 Task: Provide the standings of the 2023 Victory Lane Racing Xfinity Series for the track "Martinsville Speedway".
Action: Mouse moved to (272, 428)
Screenshot: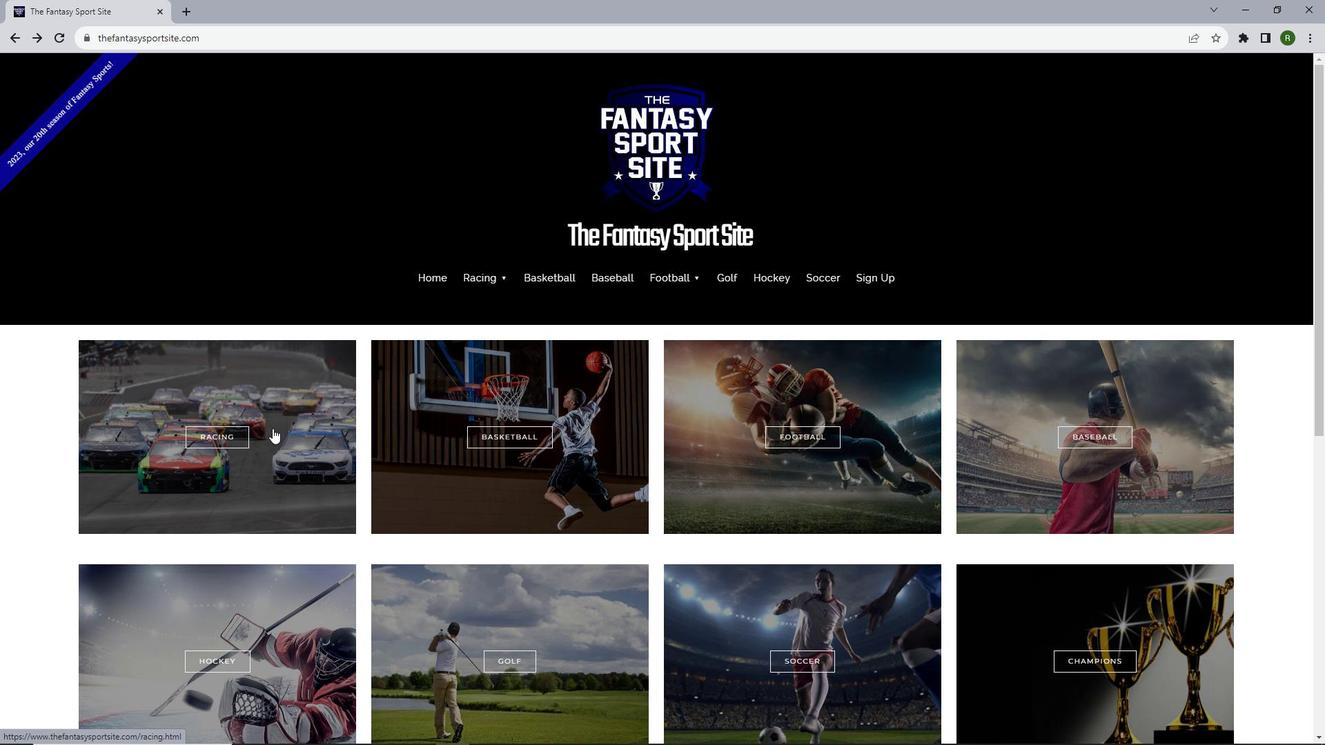 
Action: Mouse pressed left at (272, 428)
Screenshot: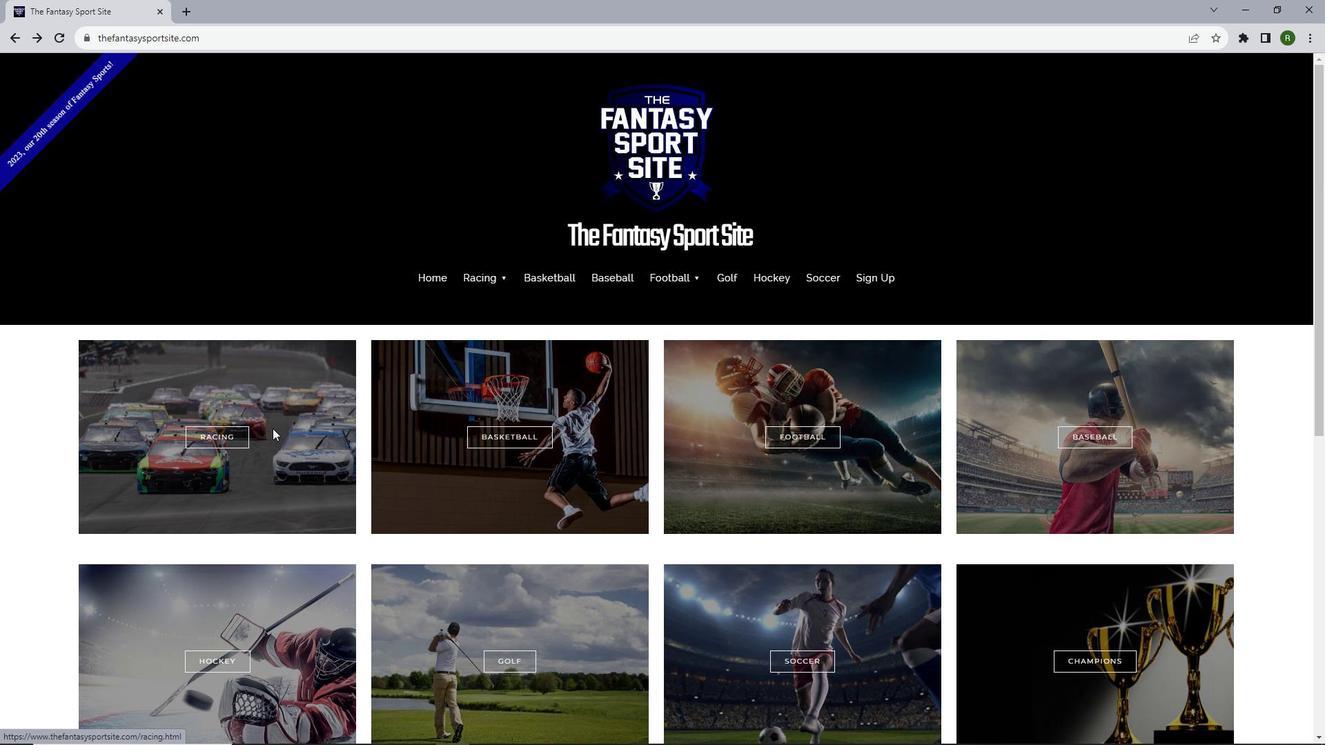 
Action: Mouse moved to (644, 331)
Screenshot: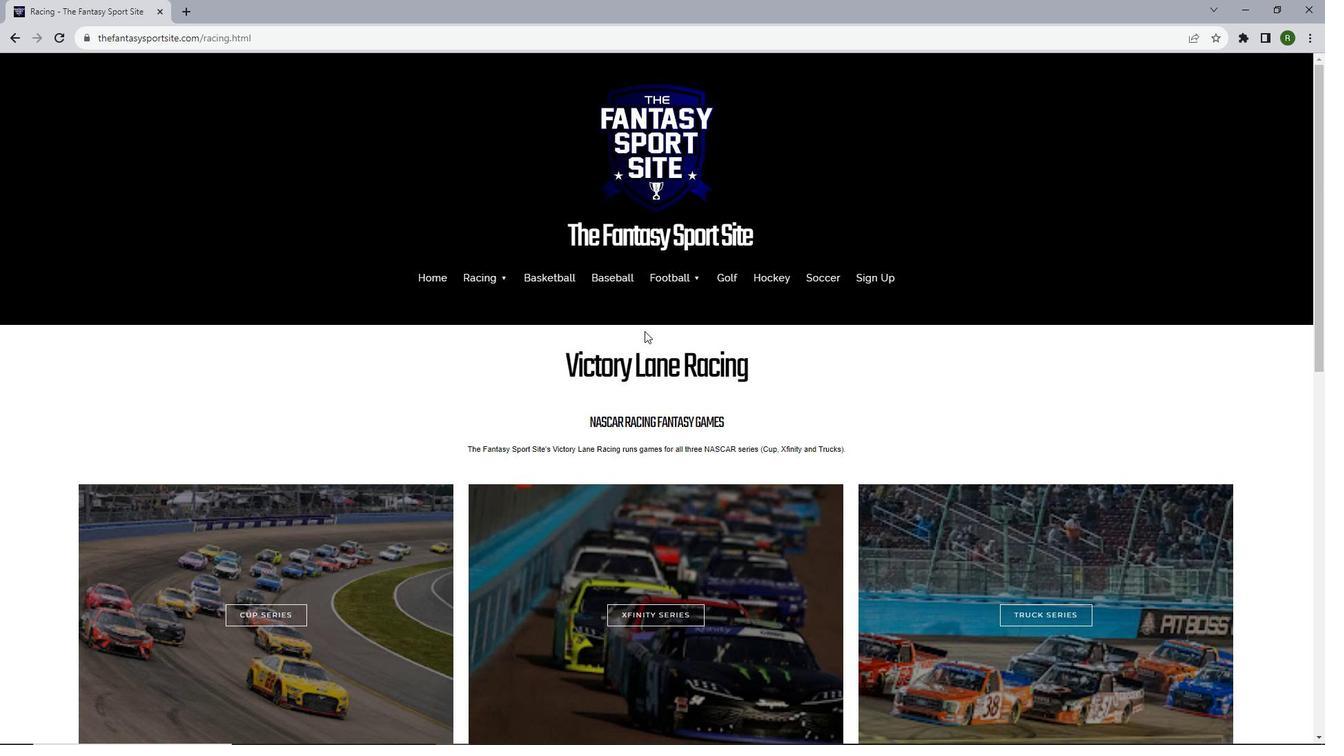 
Action: Mouse scrolled (644, 330) with delta (0, 0)
Screenshot: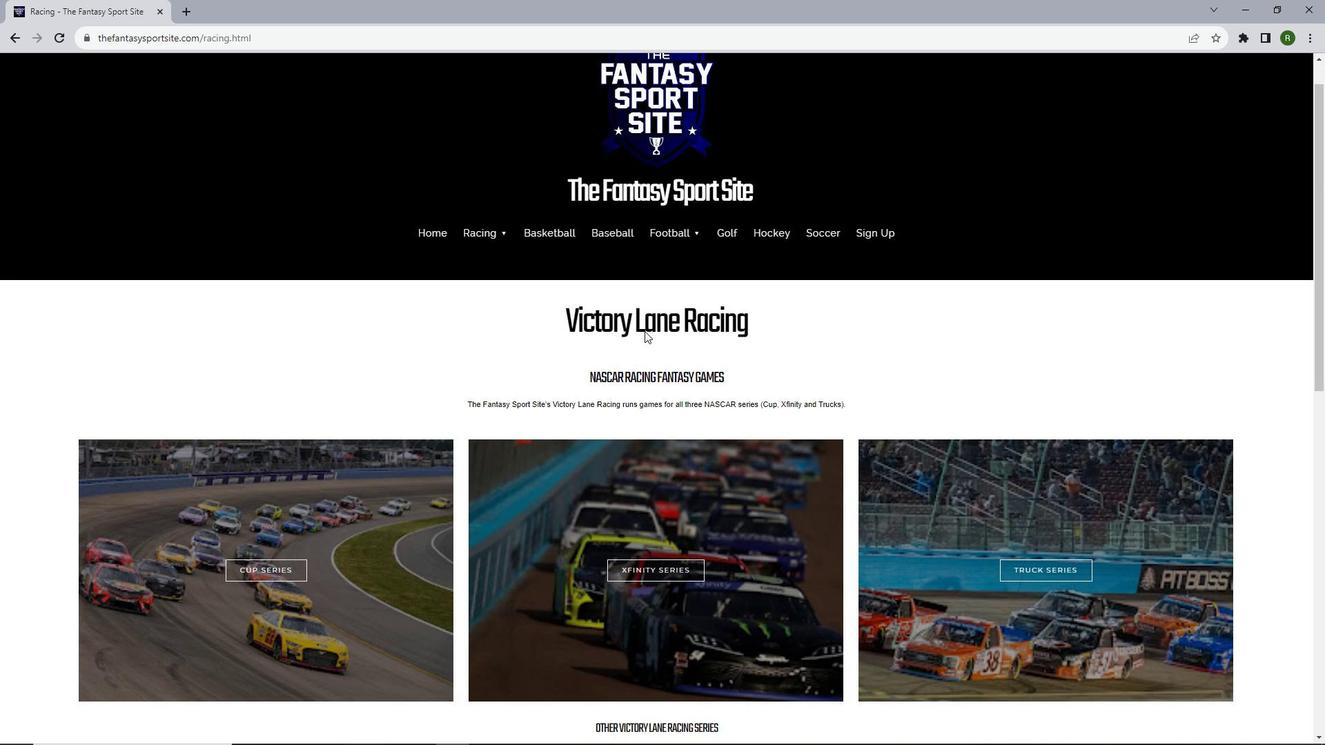 
Action: Mouse moved to (631, 550)
Screenshot: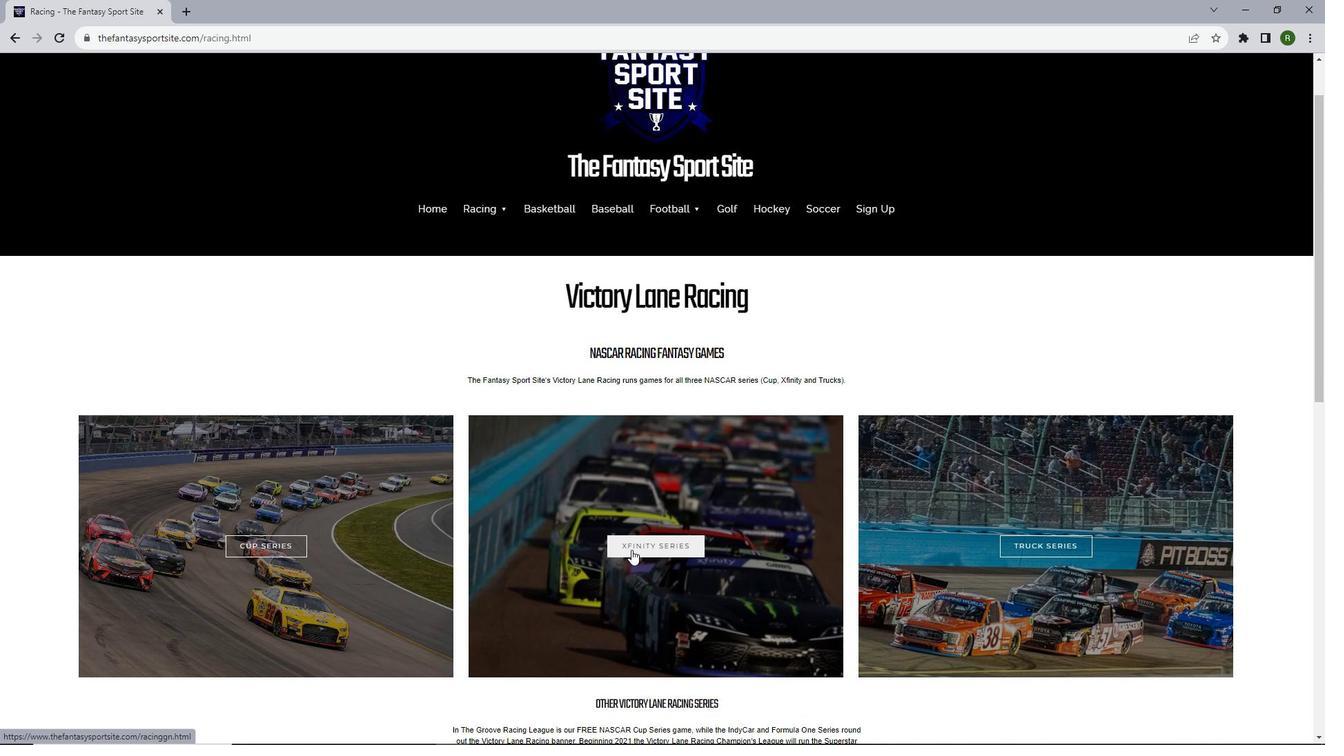 
Action: Mouse pressed left at (631, 550)
Screenshot: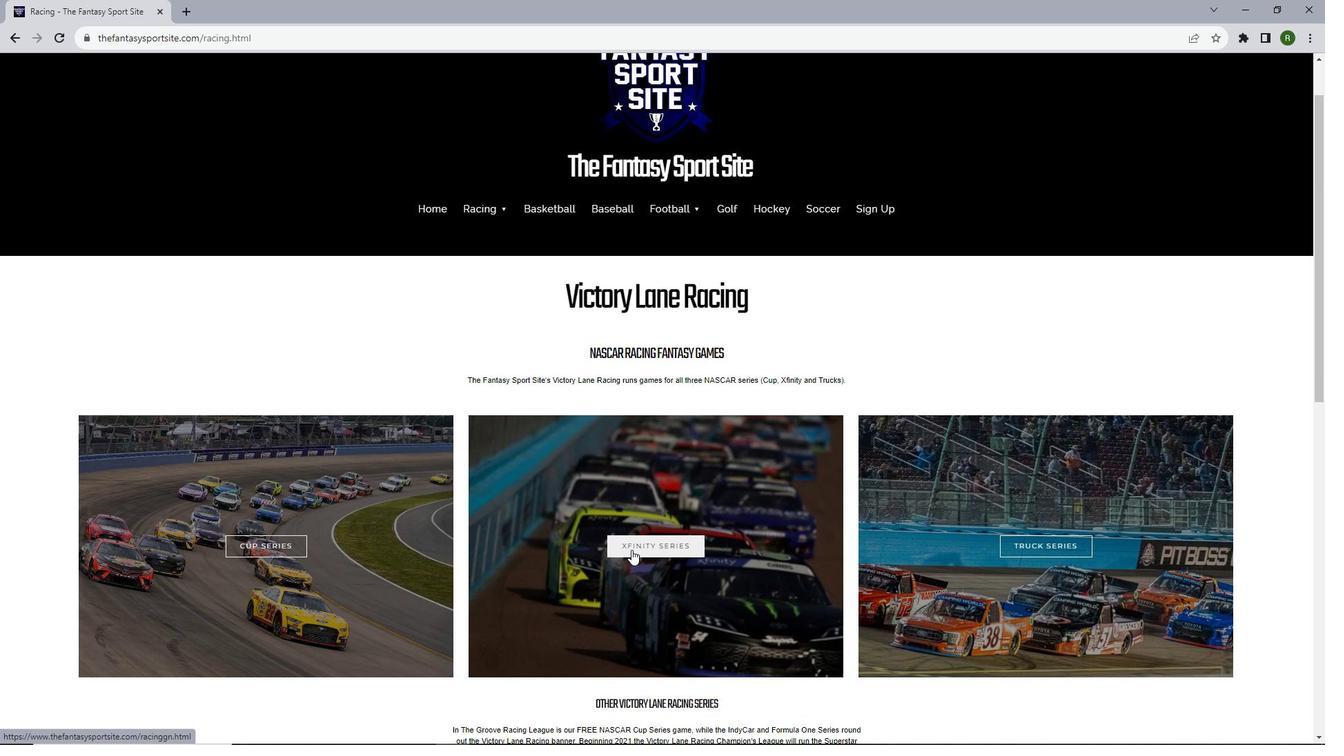 
Action: Mouse moved to (671, 507)
Screenshot: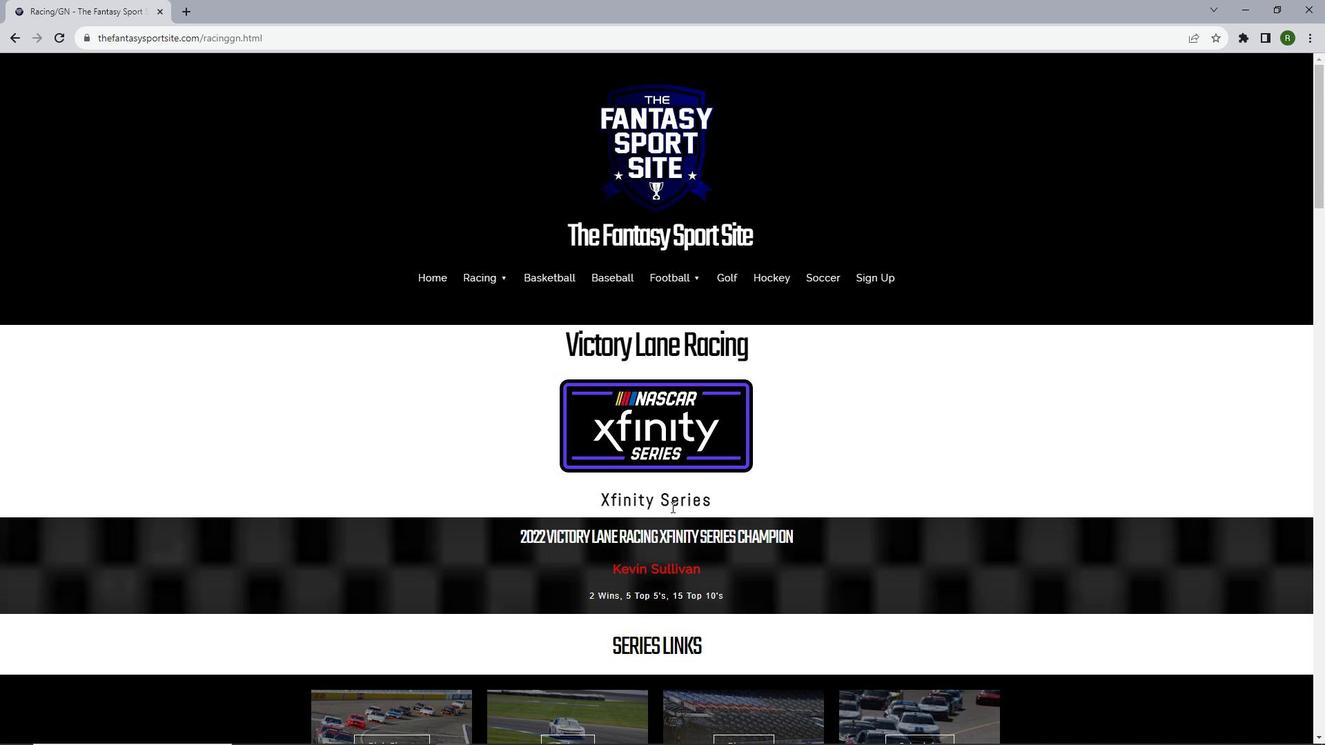 
Action: Mouse scrolled (671, 506) with delta (0, 0)
Screenshot: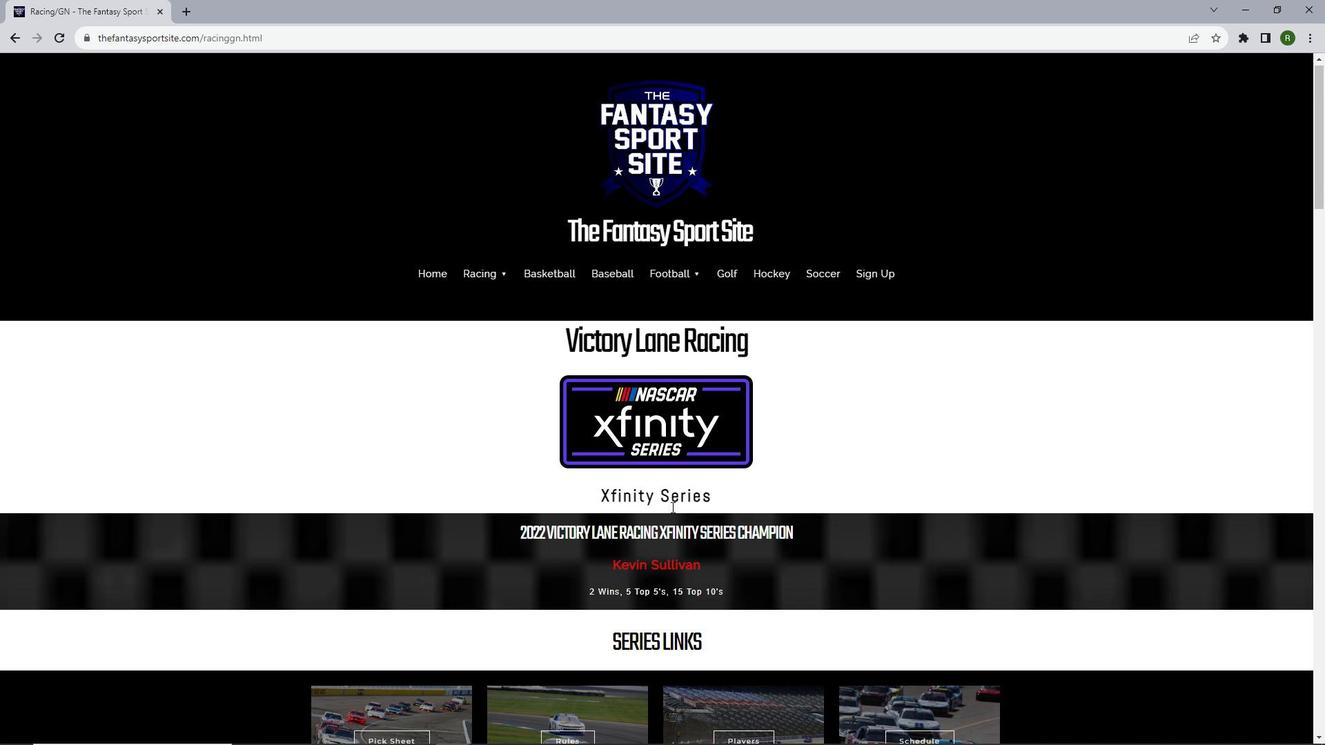 
Action: Mouse scrolled (671, 506) with delta (0, 0)
Screenshot: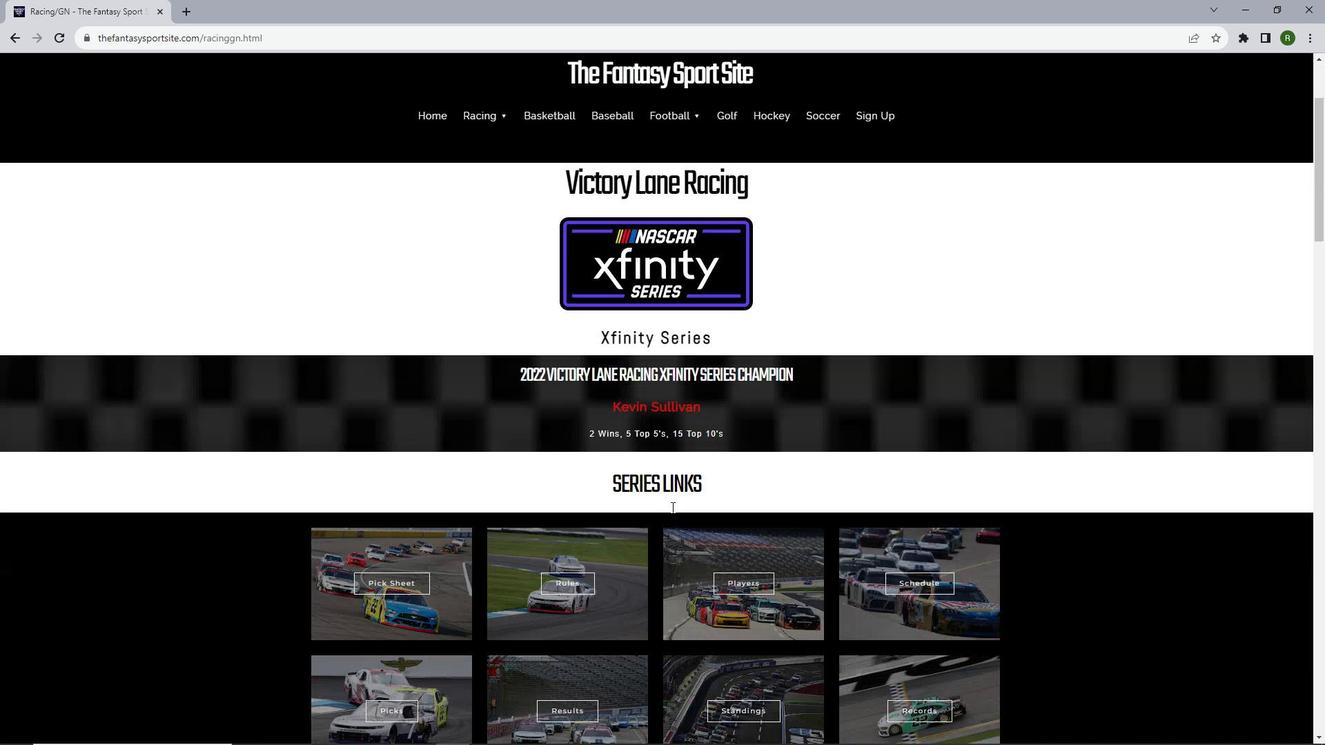 
Action: Mouse scrolled (671, 506) with delta (0, 0)
Screenshot: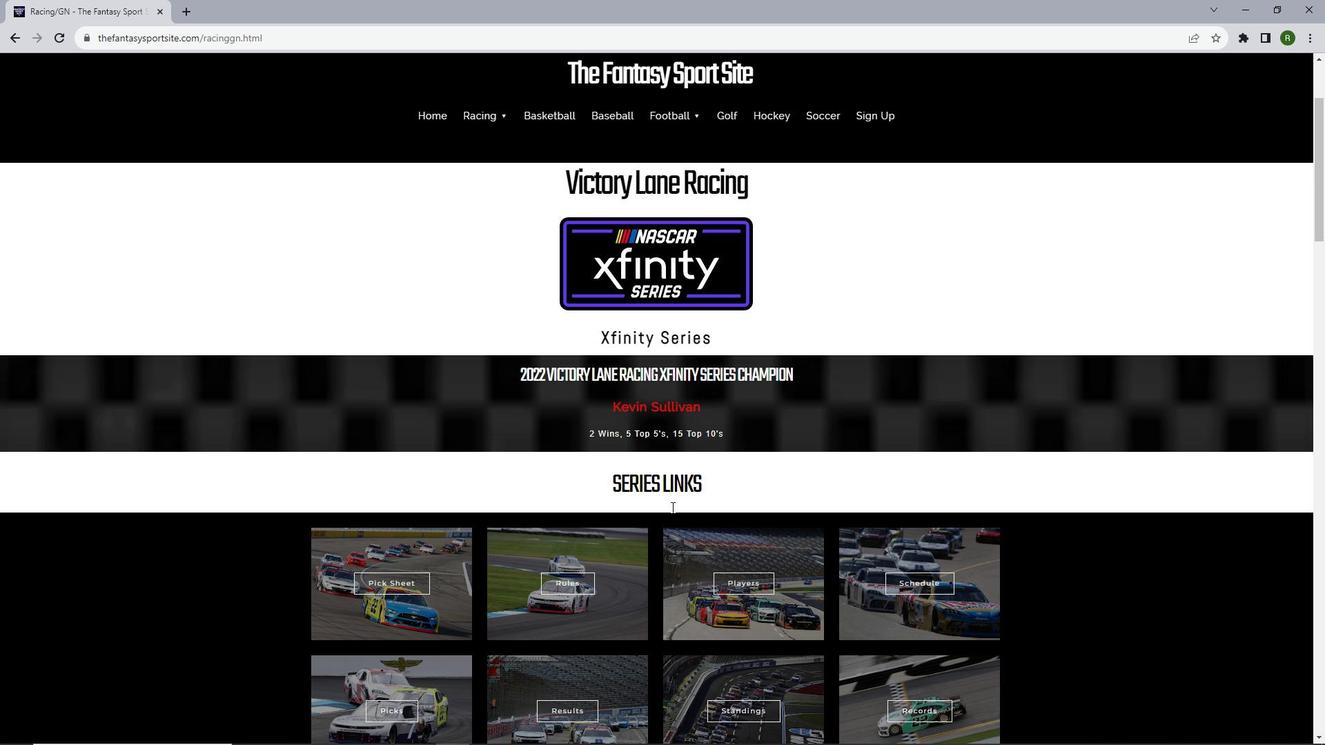 
Action: Mouse scrolled (671, 506) with delta (0, 0)
Screenshot: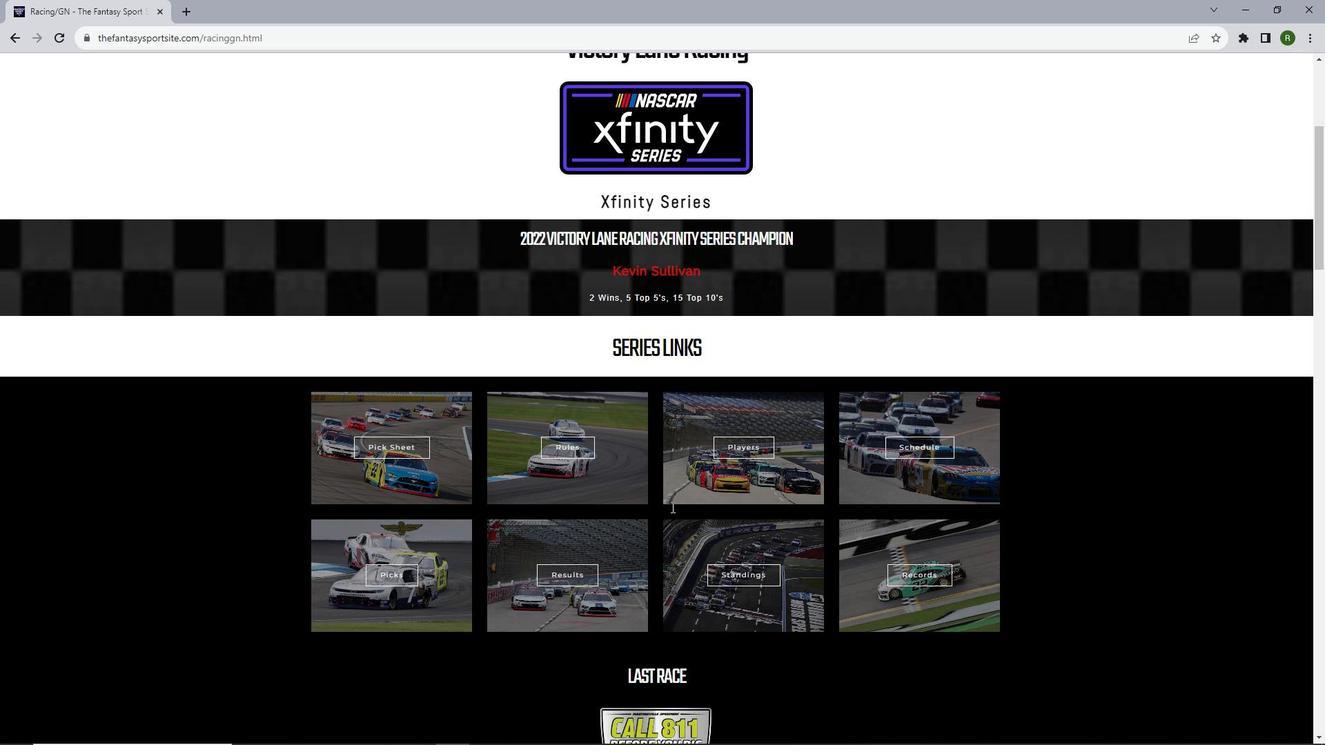 
Action: Mouse scrolled (671, 506) with delta (0, 0)
Screenshot: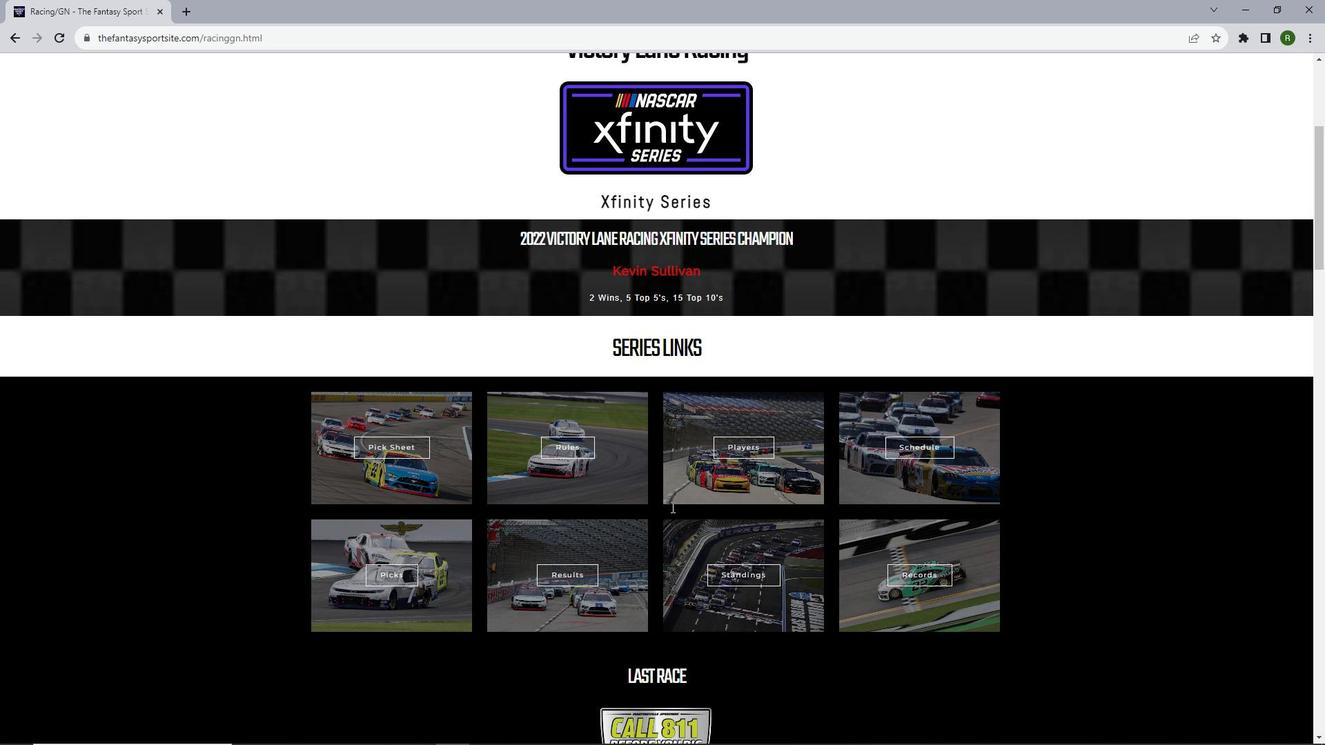 
Action: Mouse moved to (723, 519)
Screenshot: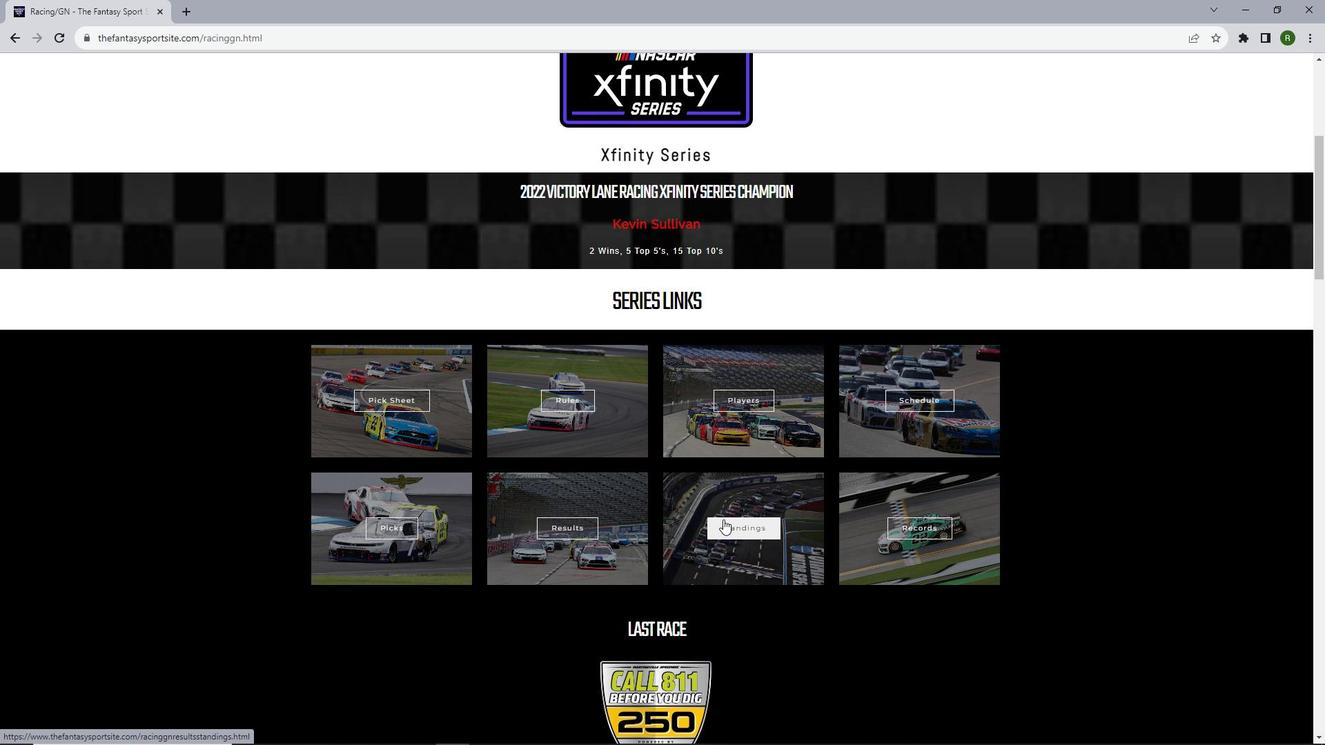 
Action: Mouse pressed left at (723, 519)
Screenshot: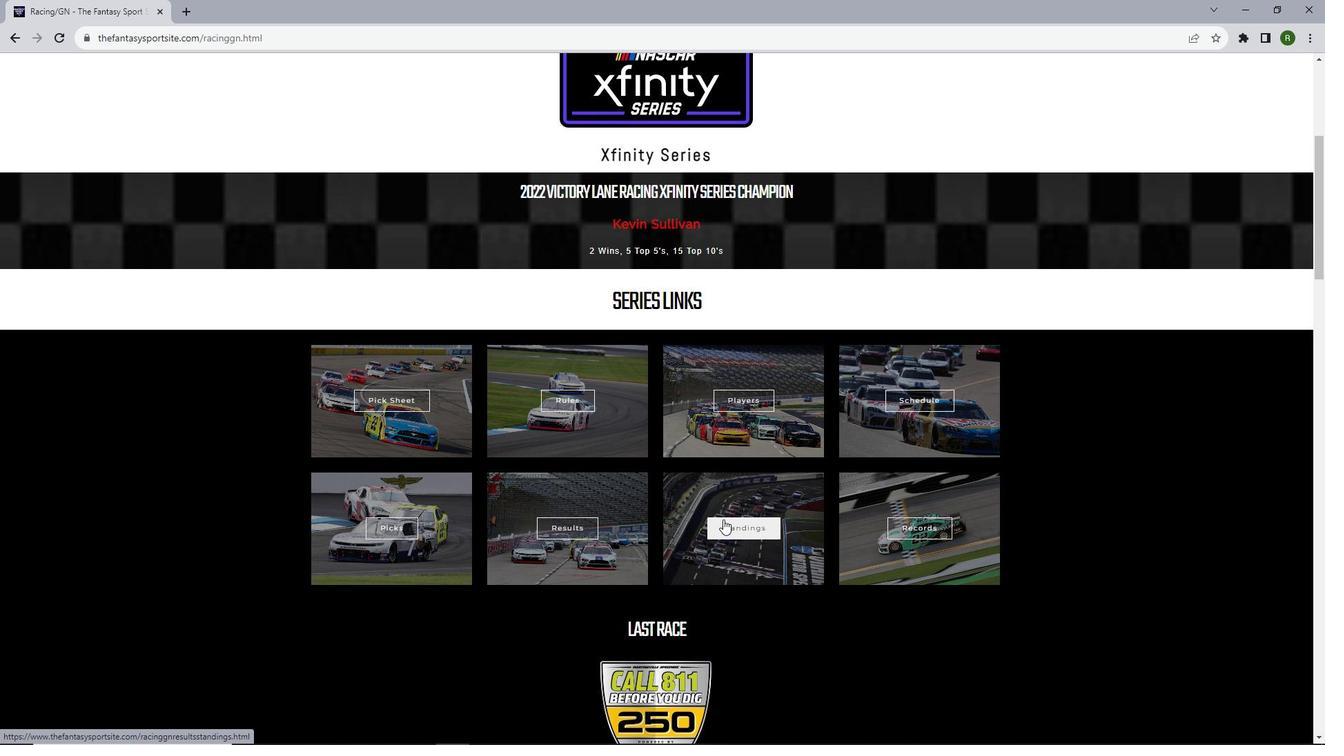 
Action: Mouse moved to (570, 280)
Screenshot: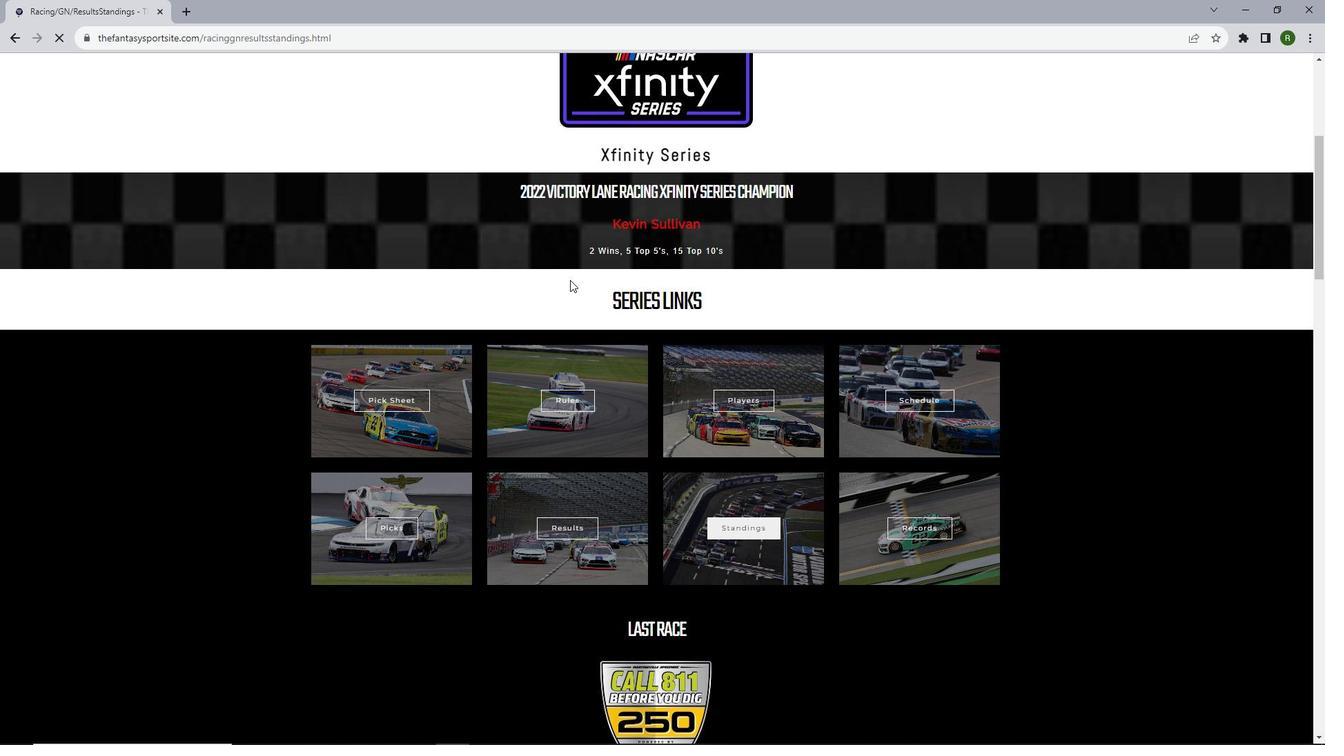 
Action: Mouse scrolled (570, 279) with delta (0, 0)
Screenshot: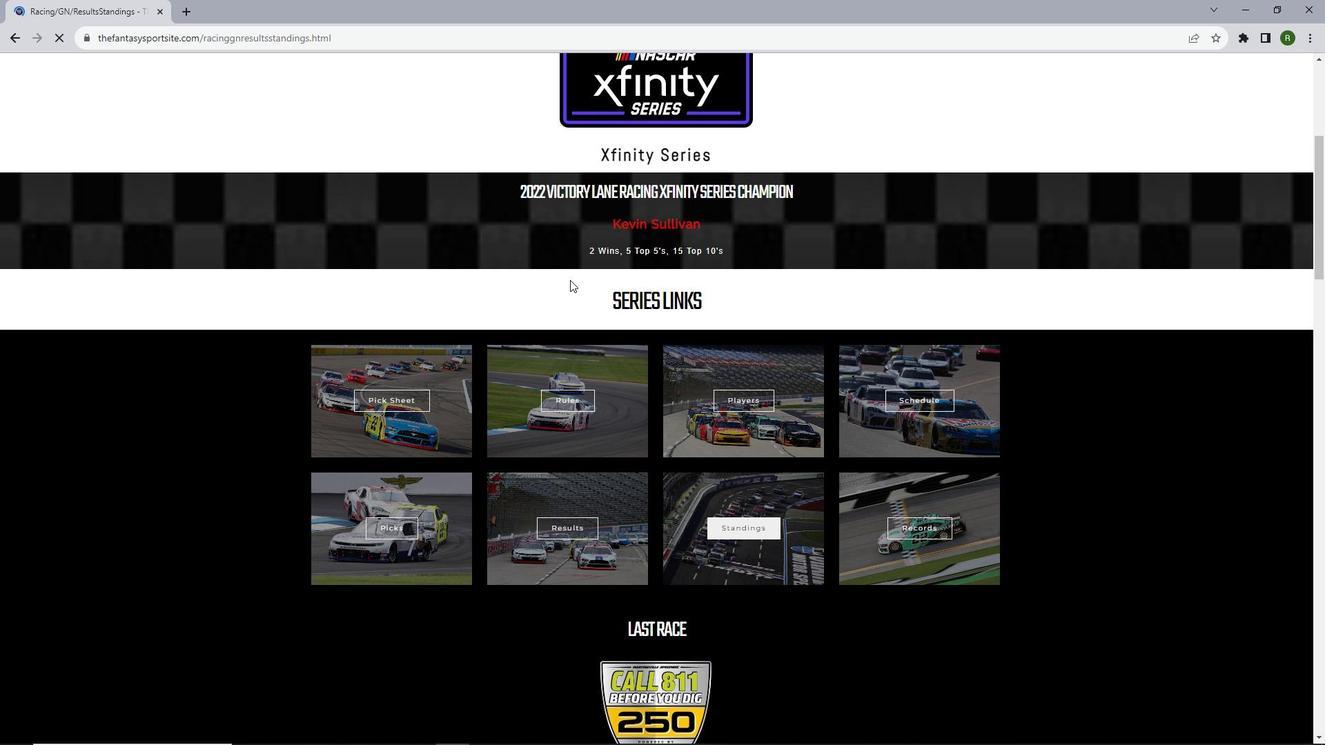 
Action: Mouse scrolled (570, 279) with delta (0, 0)
Screenshot: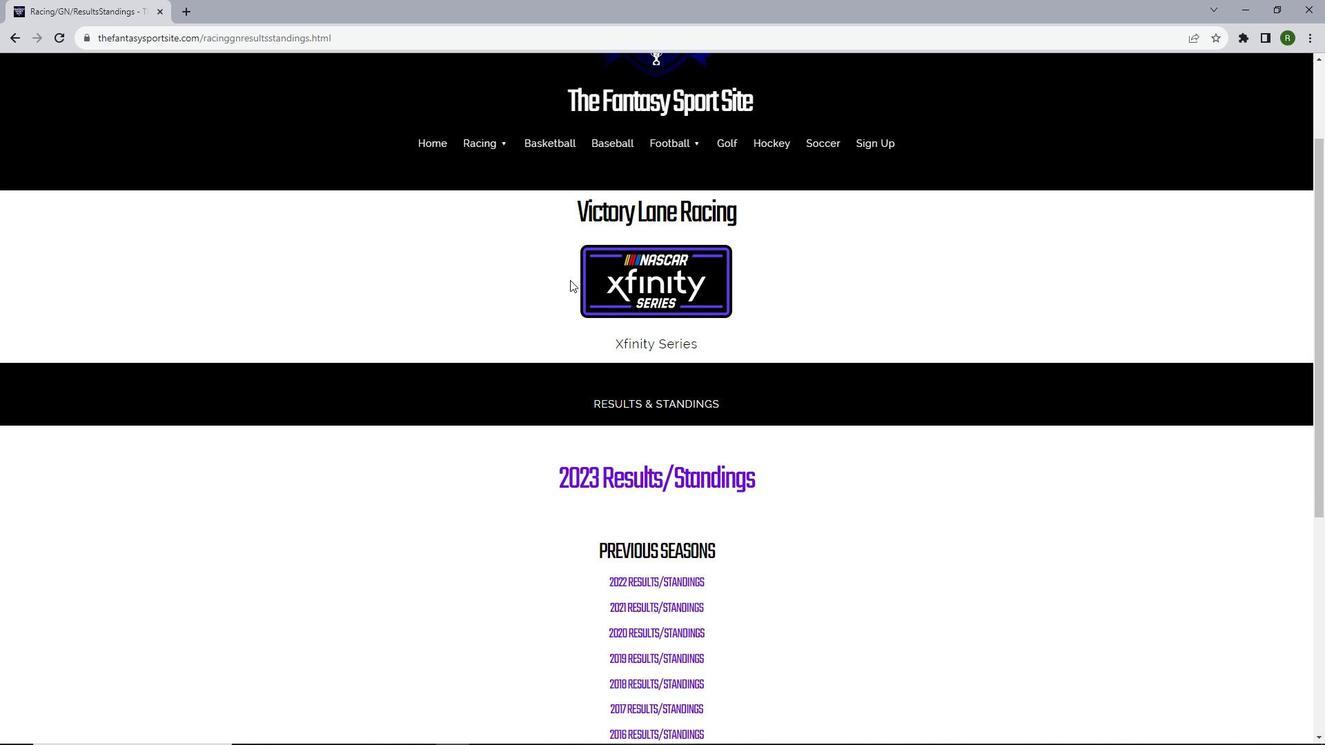
Action: Mouse scrolled (570, 279) with delta (0, 0)
Screenshot: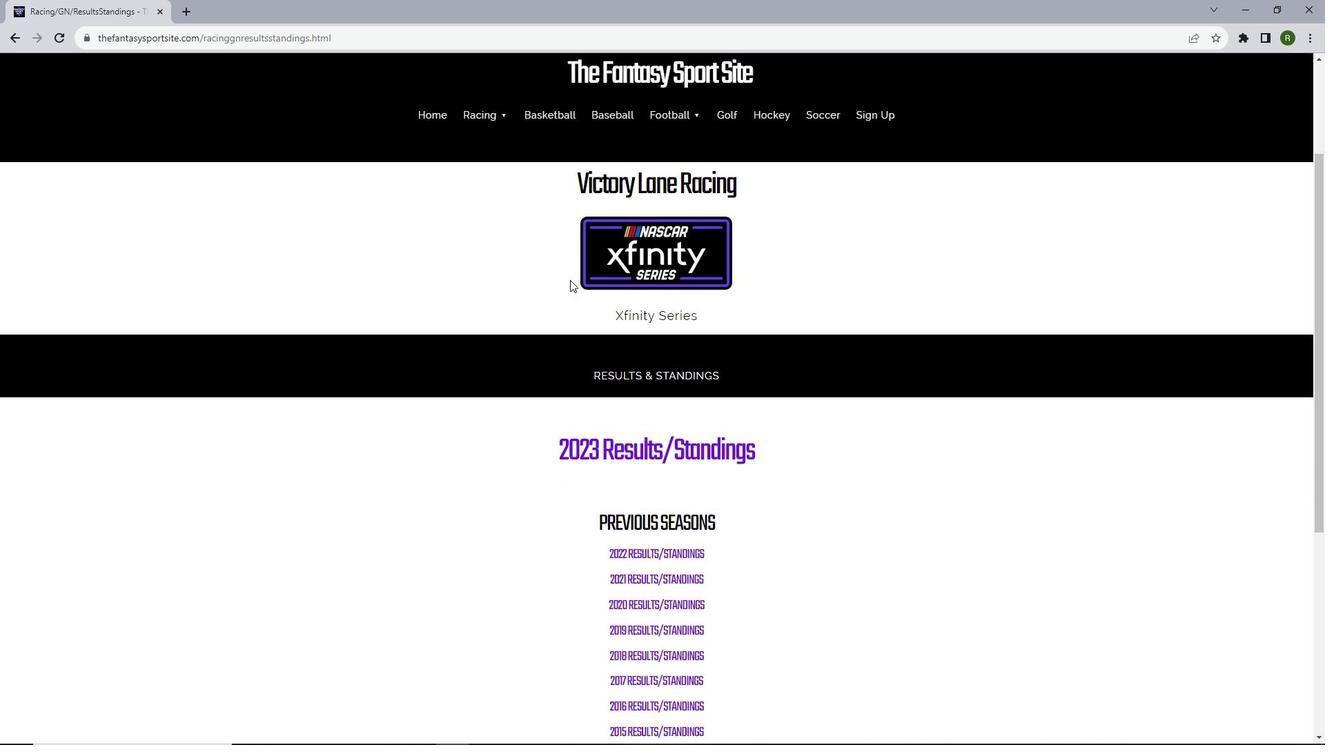
Action: Mouse scrolled (570, 279) with delta (0, 0)
Screenshot: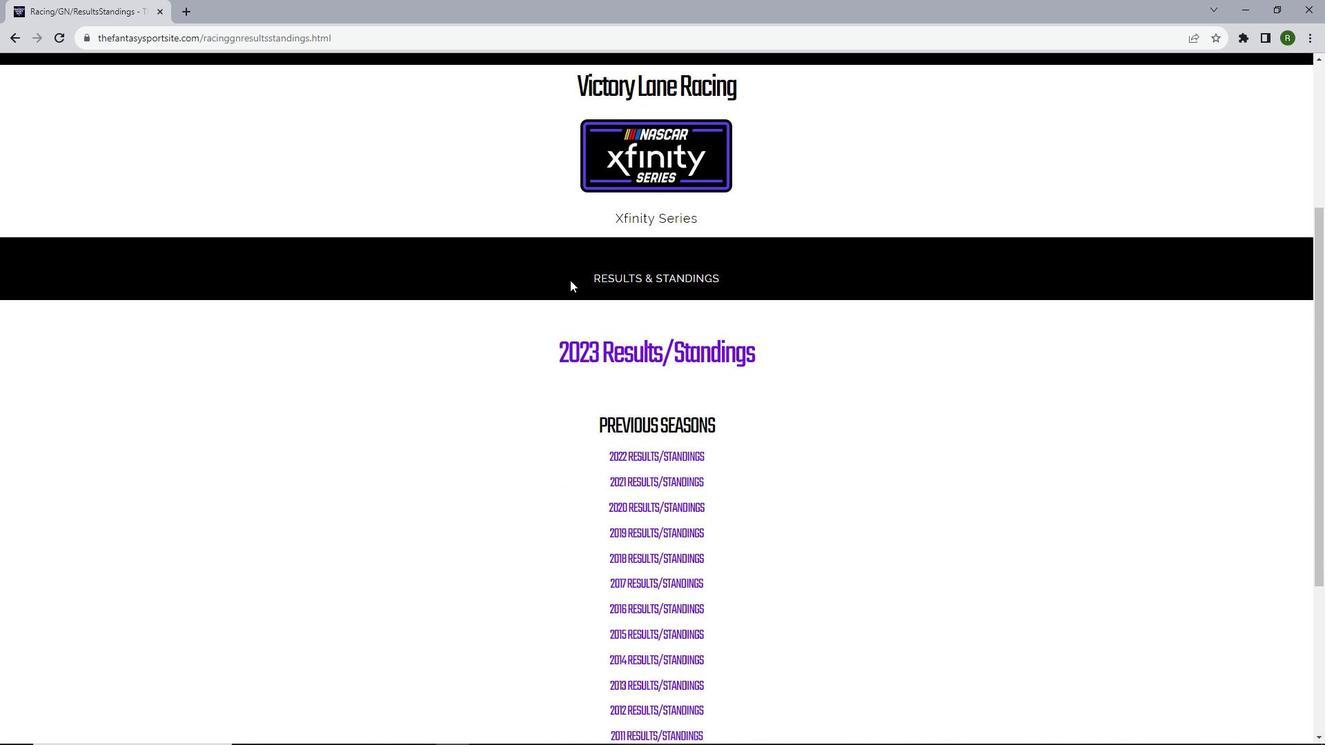 
Action: Mouse moved to (623, 340)
Screenshot: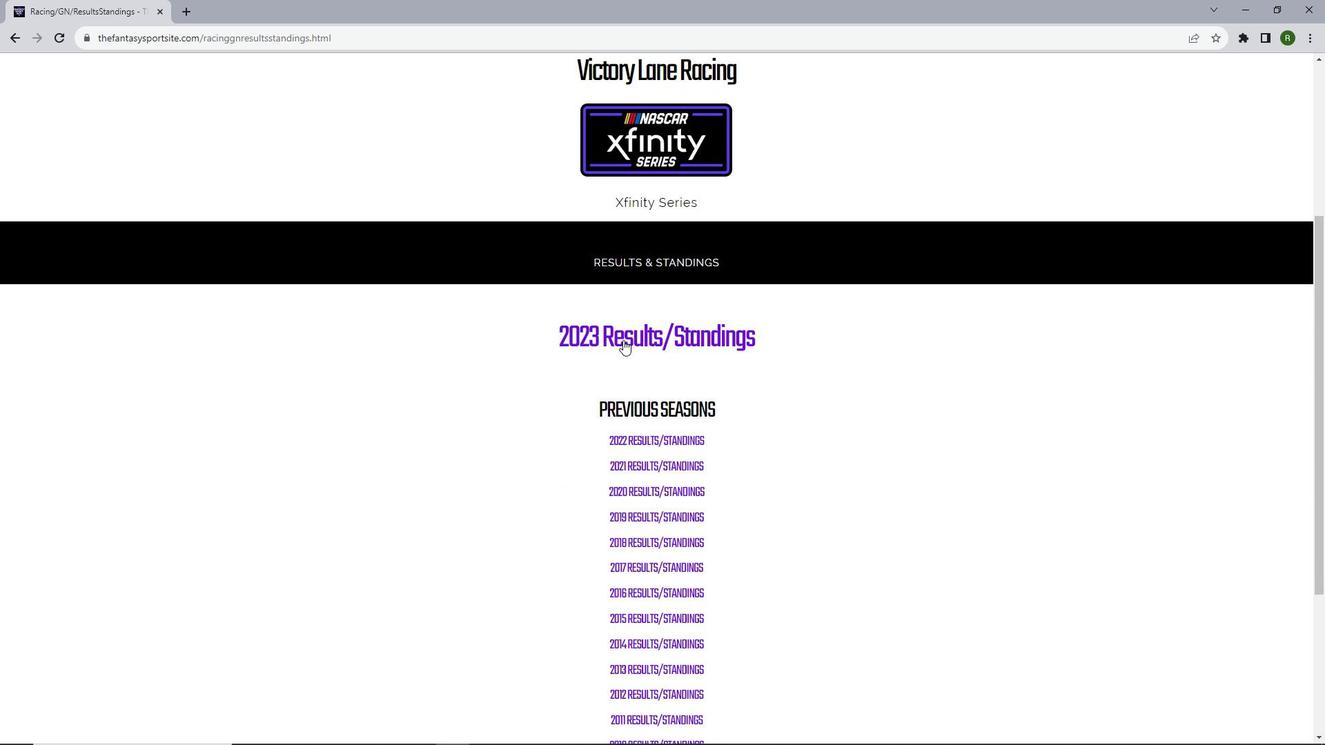 
Action: Mouse pressed left at (623, 340)
Screenshot: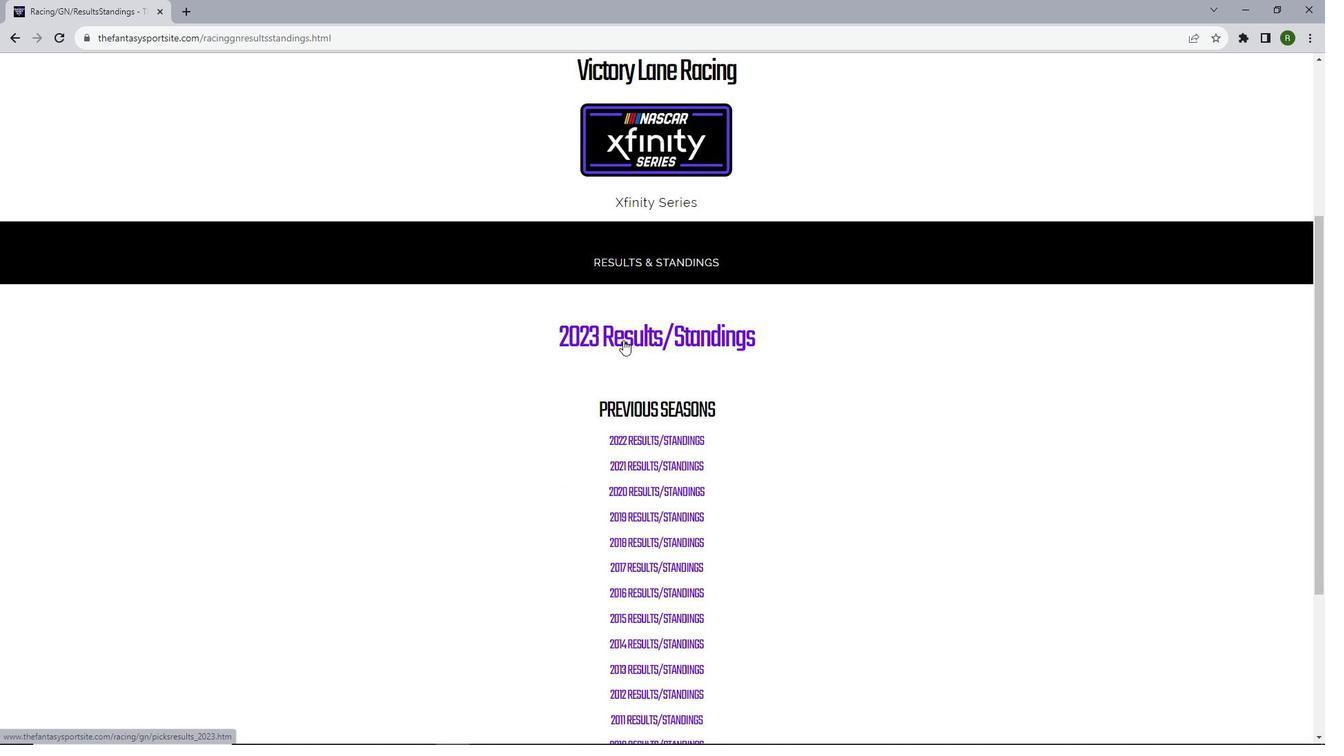 
Action: Mouse moved to (805, 232)
Screenshot: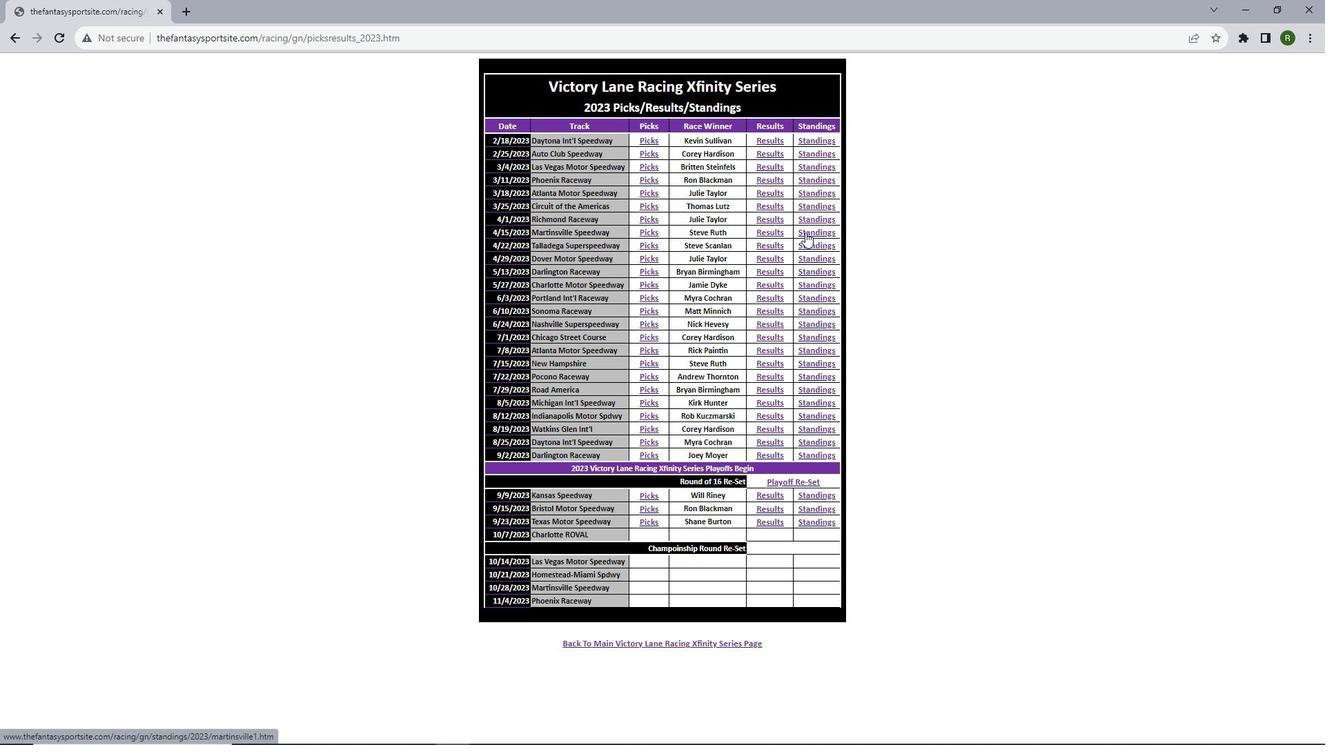 
Action: Mouse pressed left at (805, 232)
Screenshot: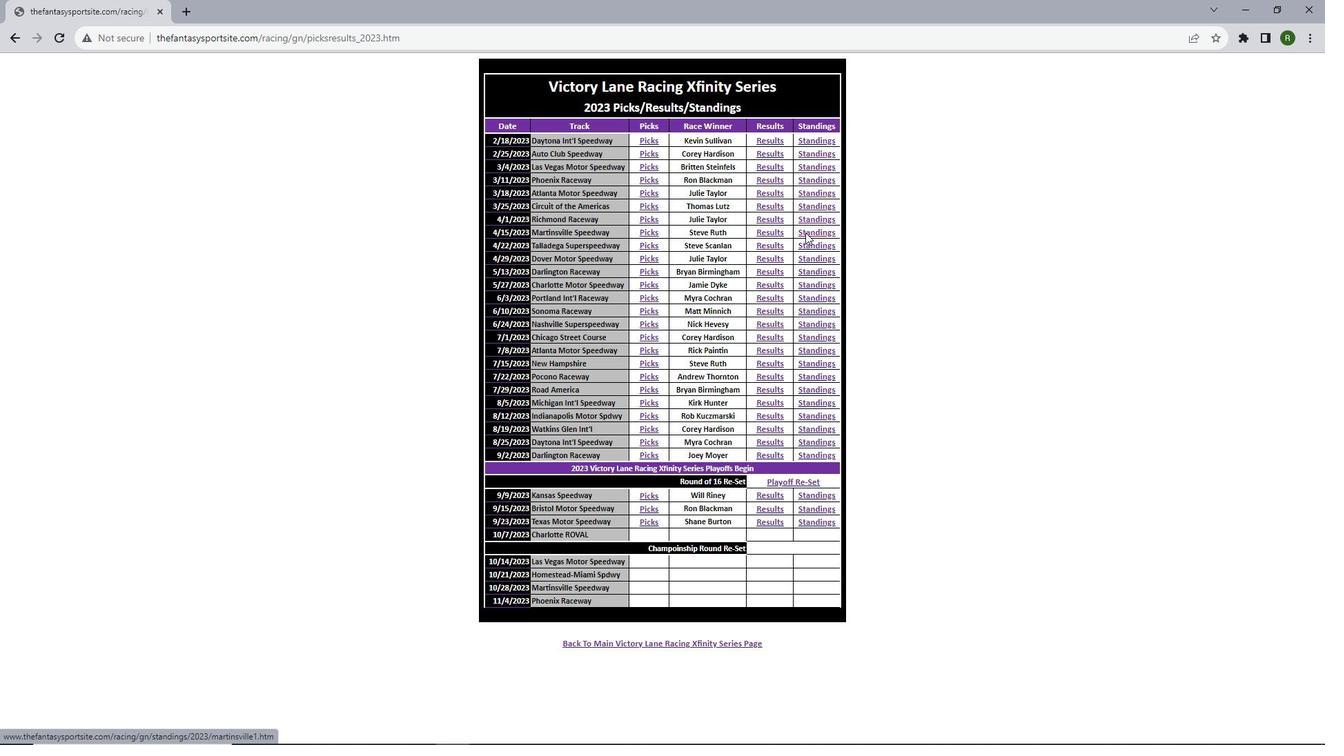 
Action: Mouse moved to (789, 238)
Screenshot: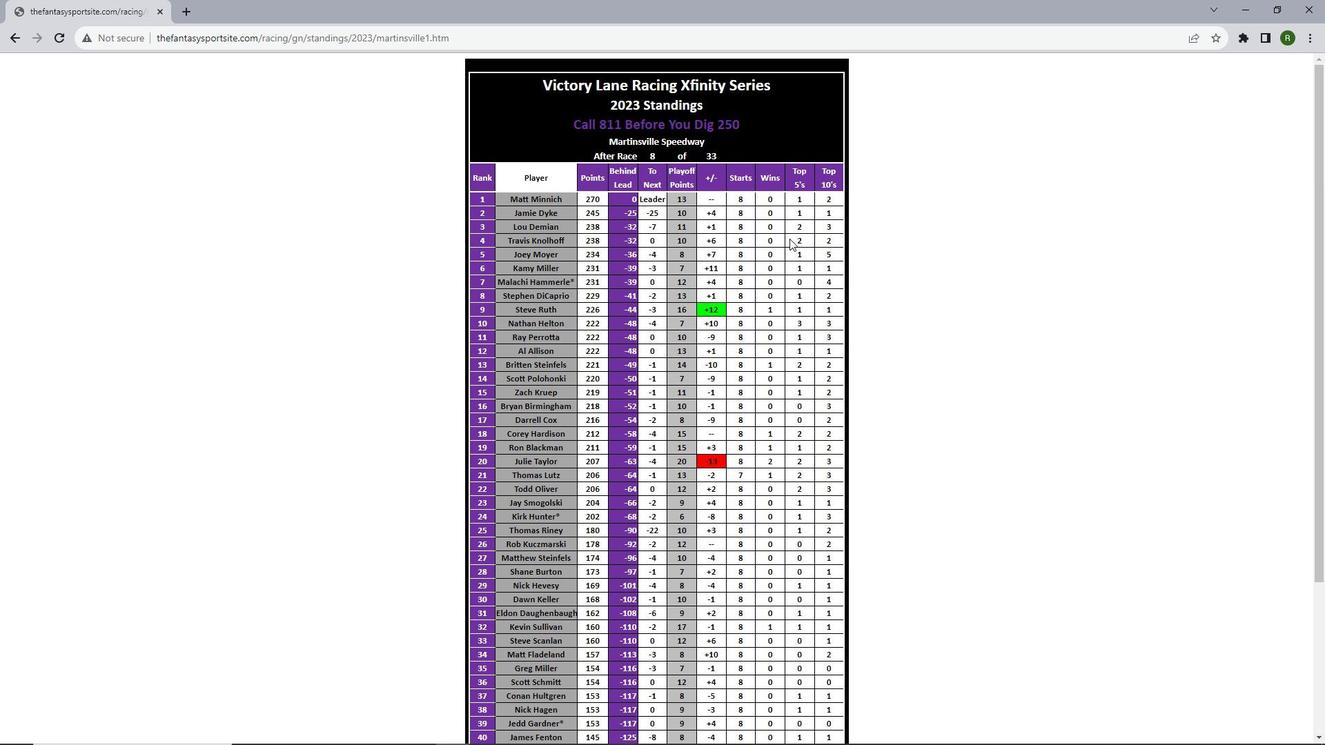 
Action: Mouse scrolled (789, 238) with delta (0, 0)
Screenshot: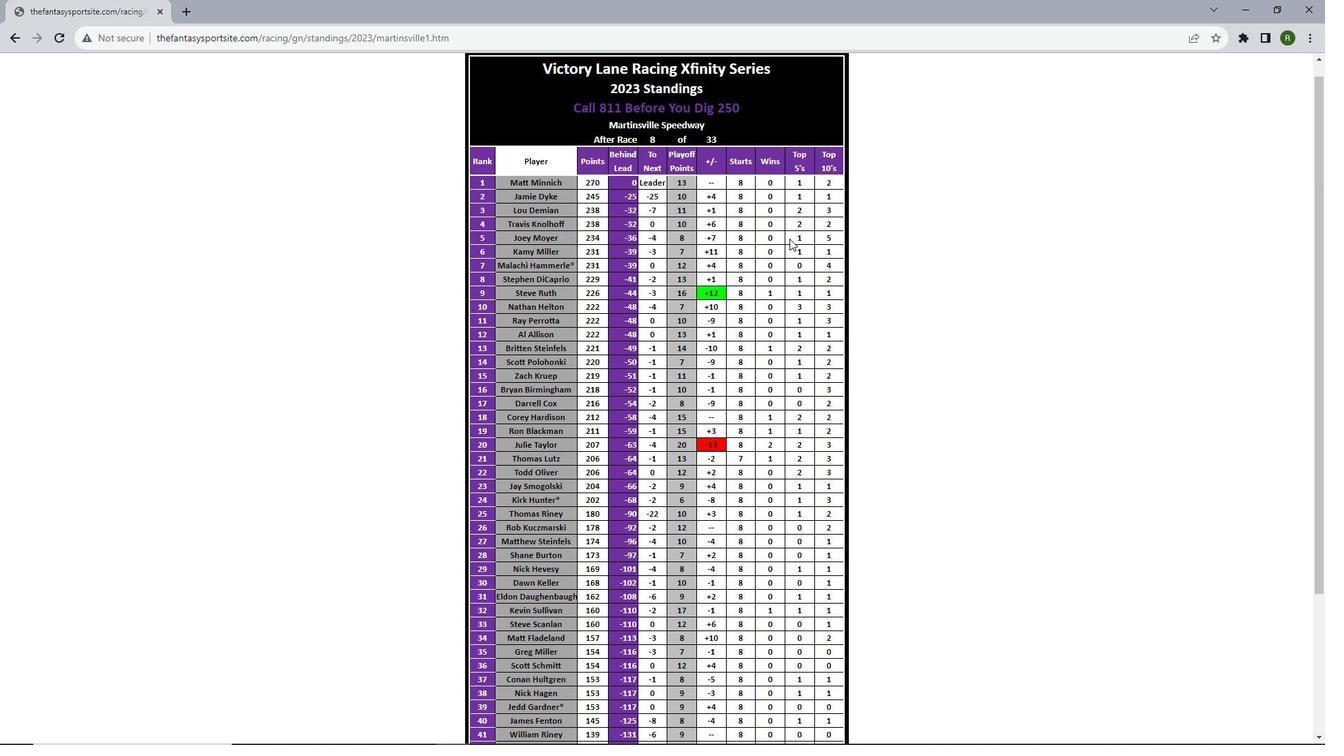 
Action: Mouse scrolled (789, 238) with delta (0, 0)
Screenshot: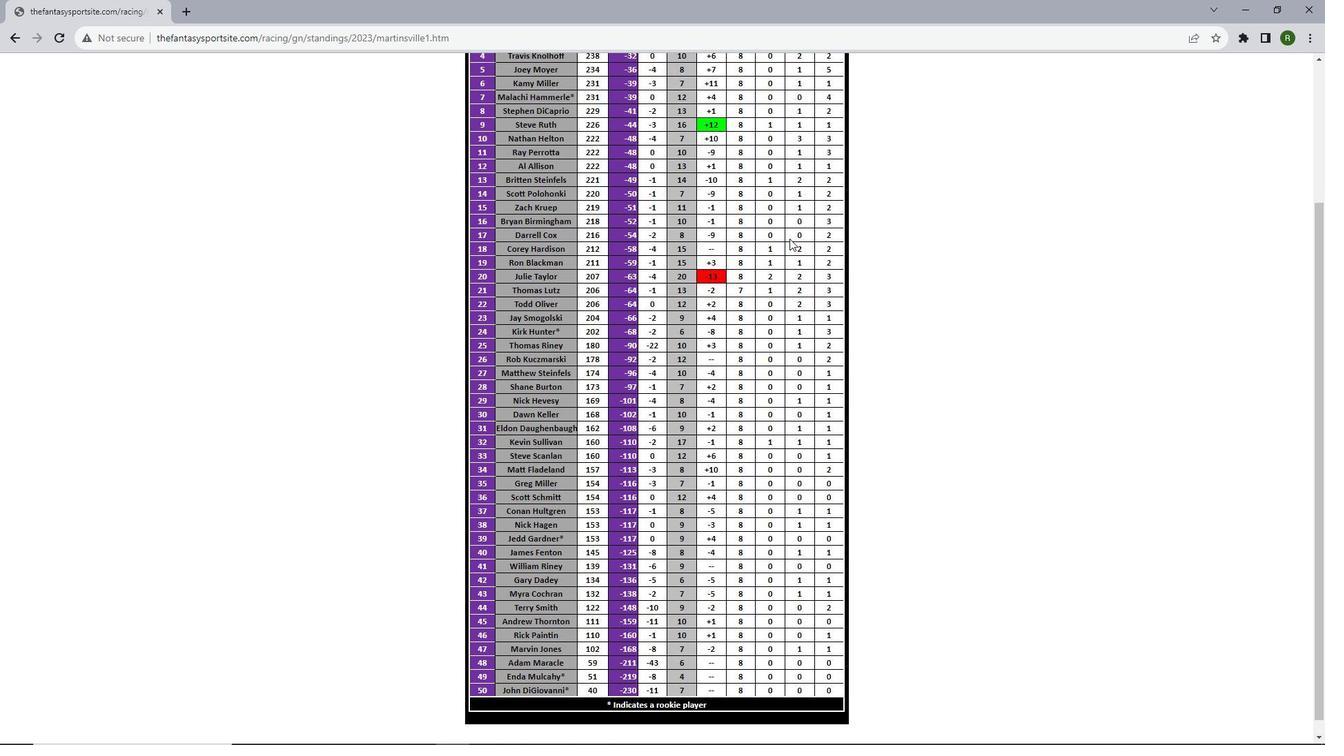 
Action: Mouse scrolled (789, 238) with delta (0, 0)
Screenshot: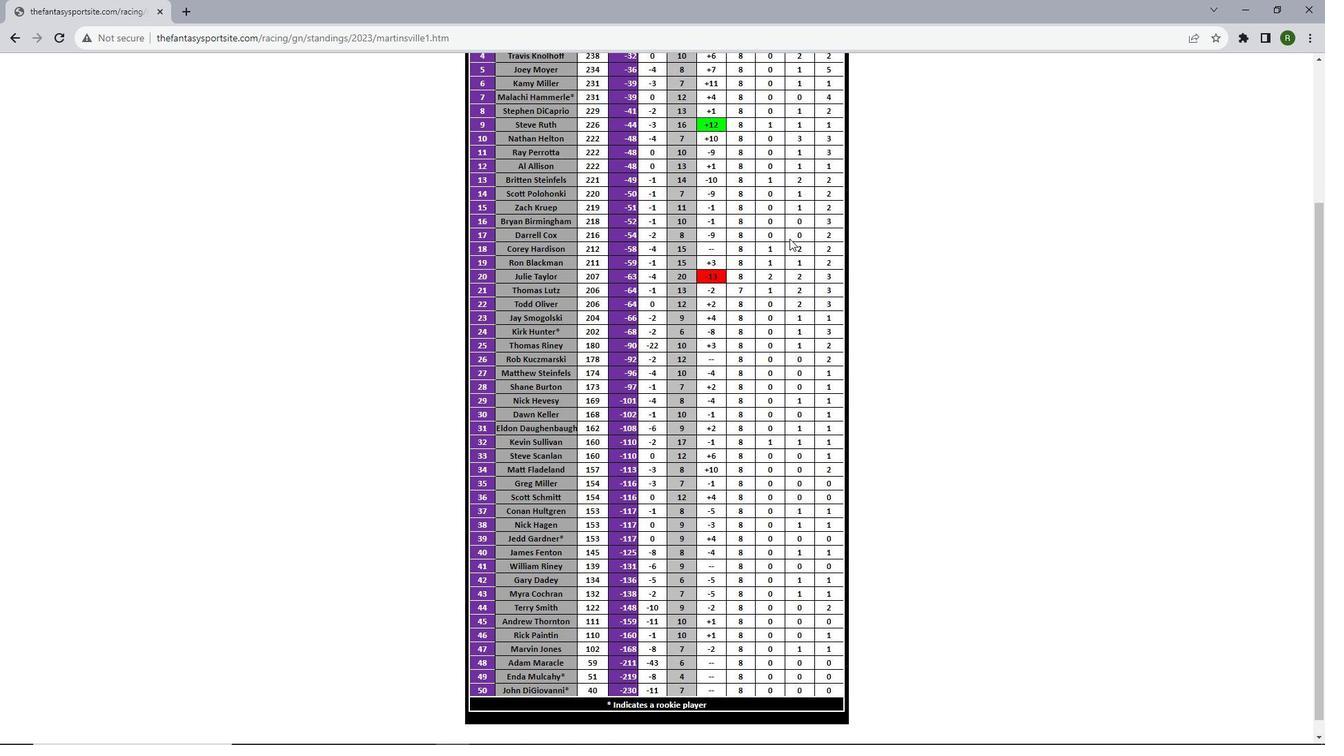 
Action: Mouse scrolled (789, 238) with delta (0, 0)
Screenshot: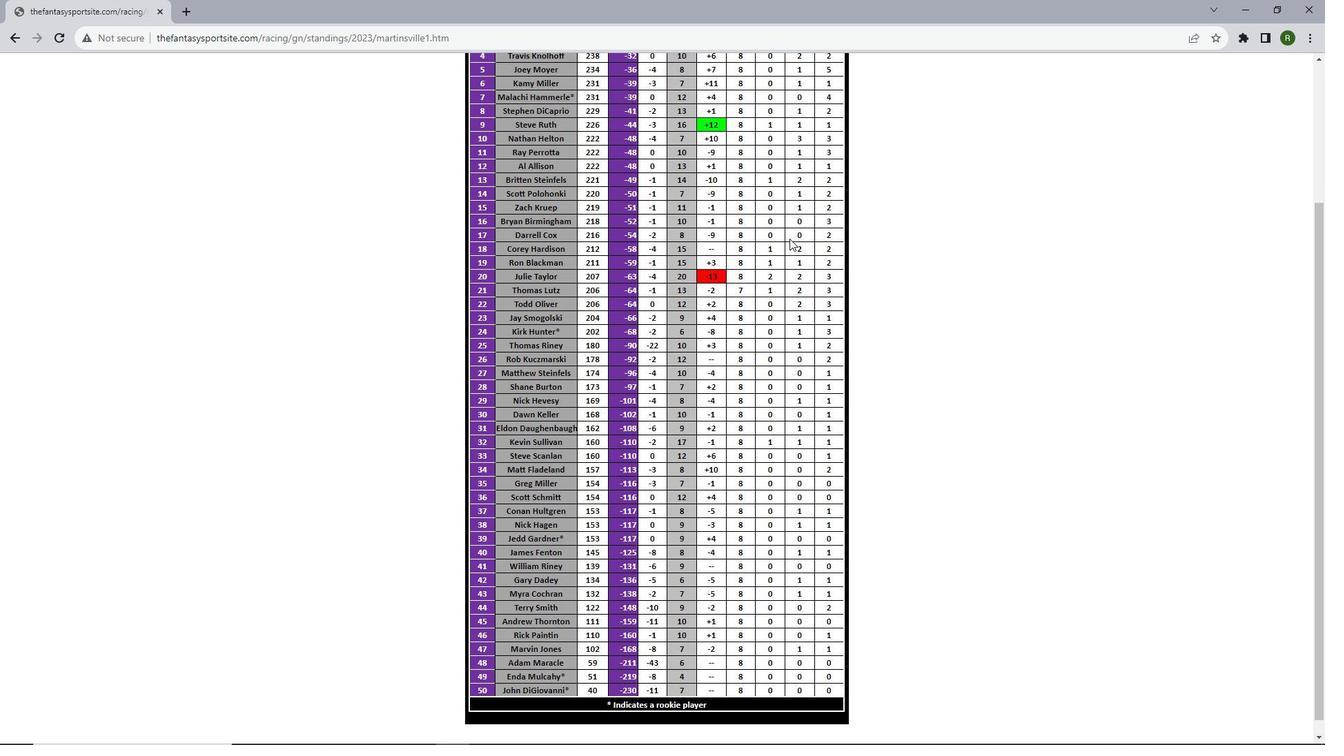 
Action: Mouse scrolled (789, 238) with delta (0, 0)
Screenshot: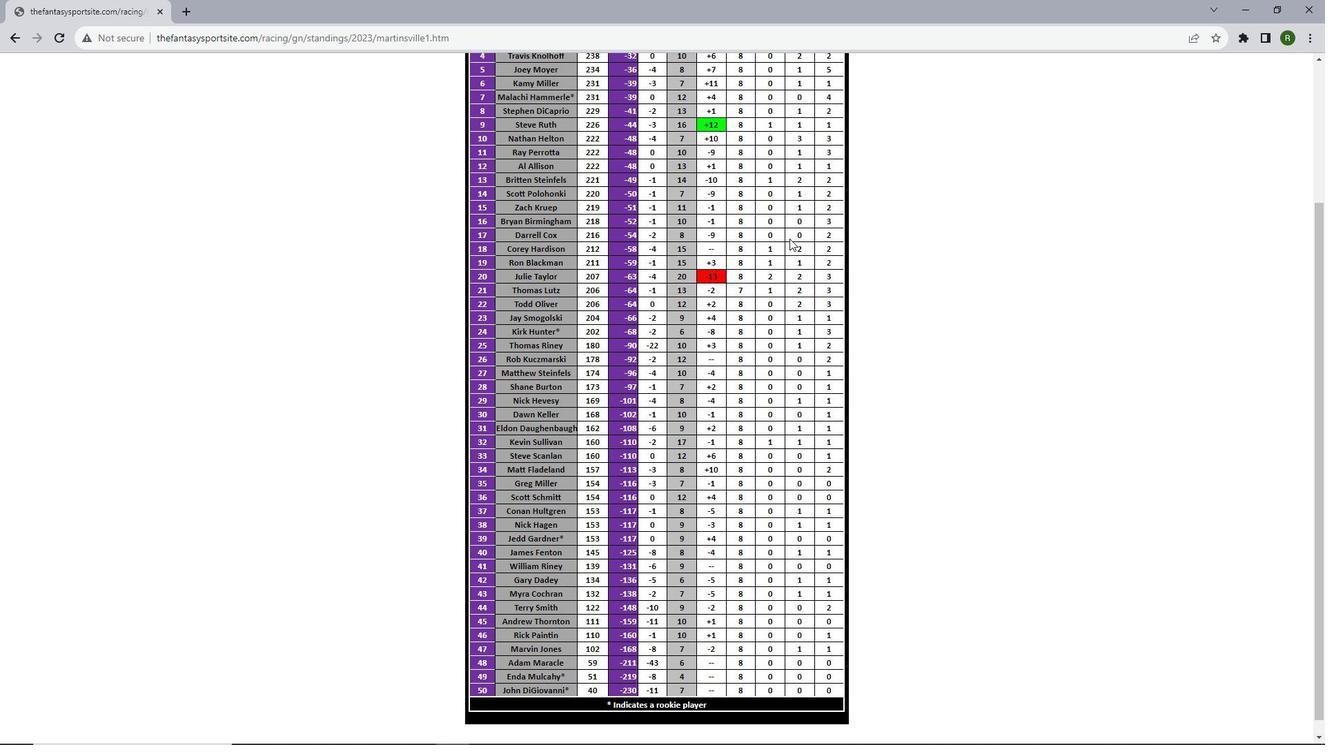 
Action: Mouse scrolled (789, 238) with delta (0, 0)
Screenshot: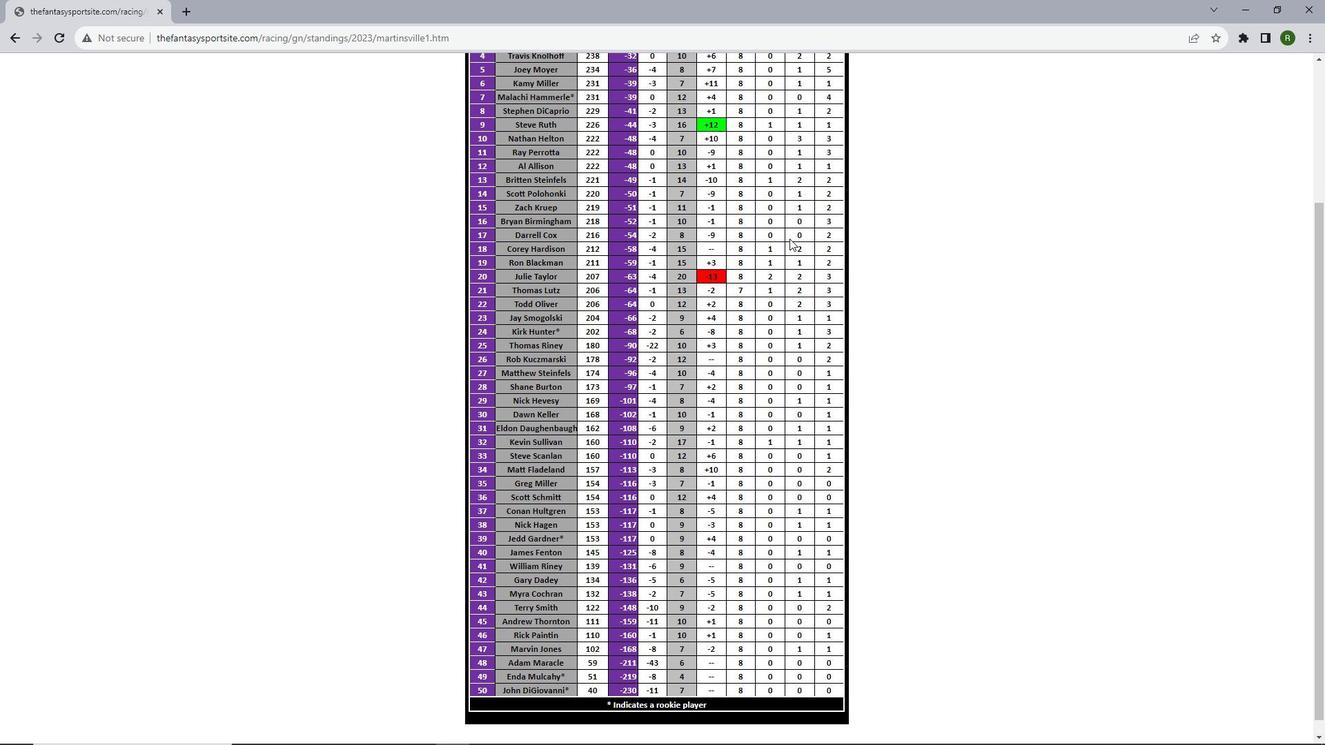 
Action: Mouse moved to (788, 238)
Screenshot: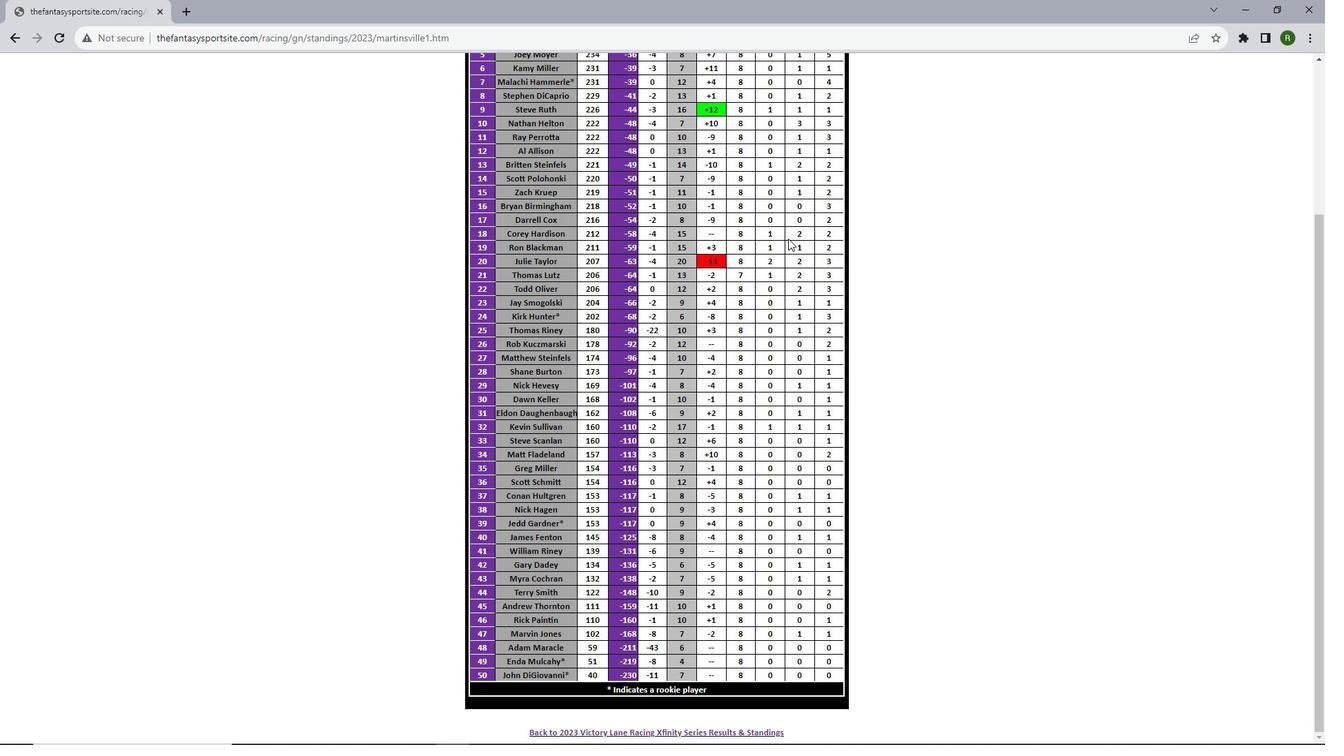 
Action: Mouse scrolled (788, 238) with delta (0, 0)
Screenshot: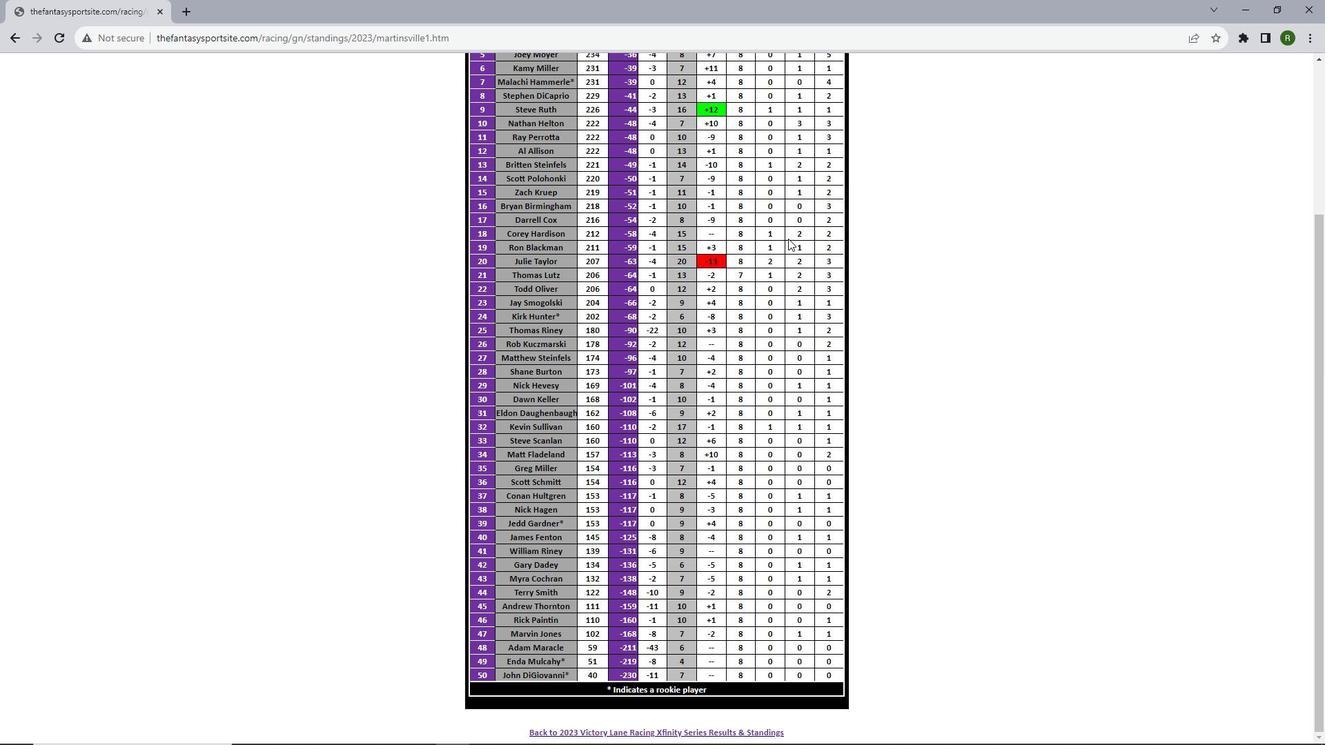 
Action: Mouse scrolled (788, 238) with delta (0, 0)
Screenshot: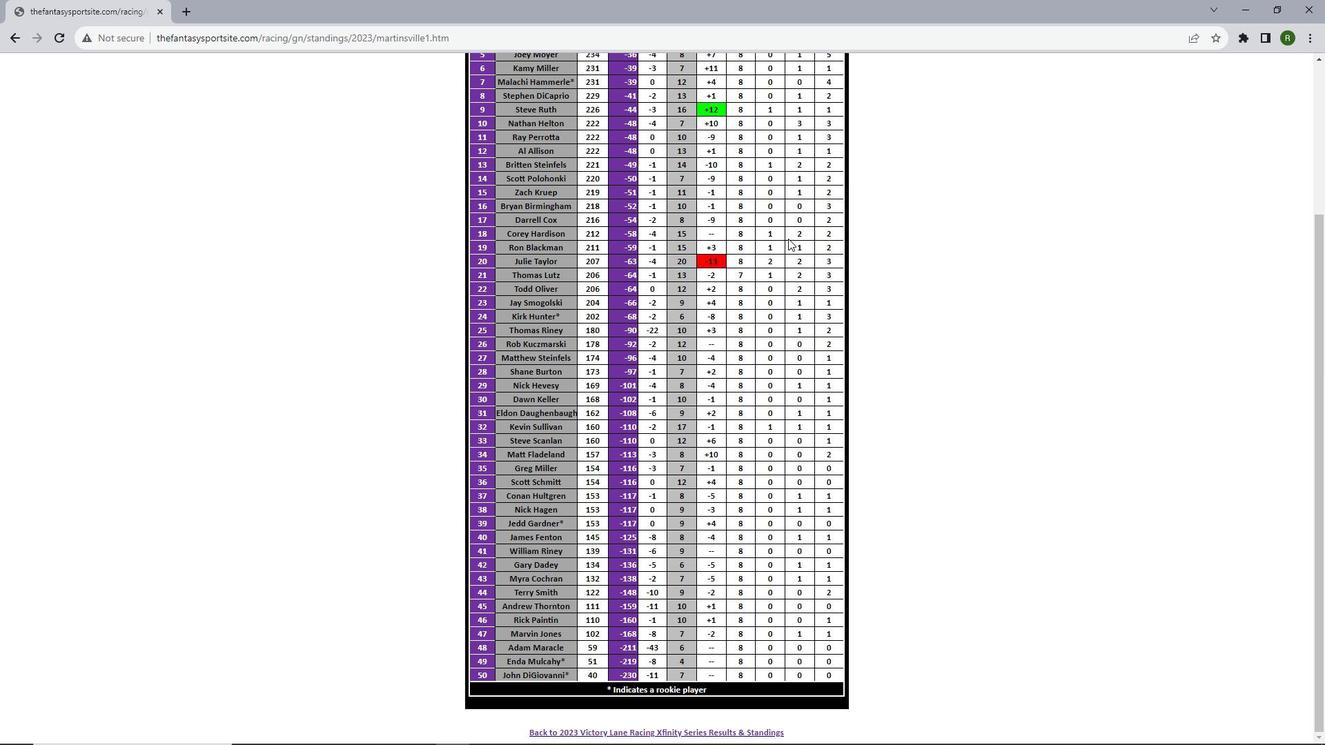 
Action: Mouse scrolled (788, 238) with delta (0, 0)
Screenshot: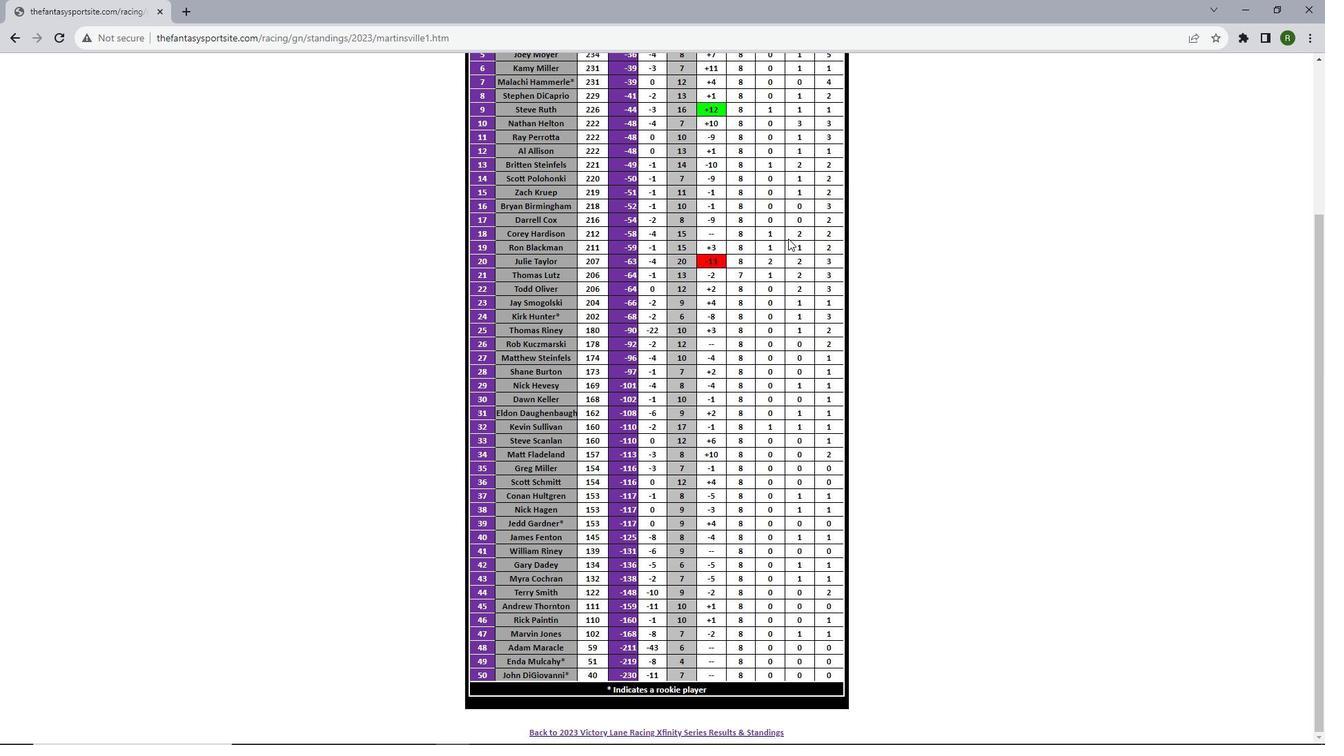 
Action: Mouse scrolled (788, 238) with delta (0, 0)
Screenshot: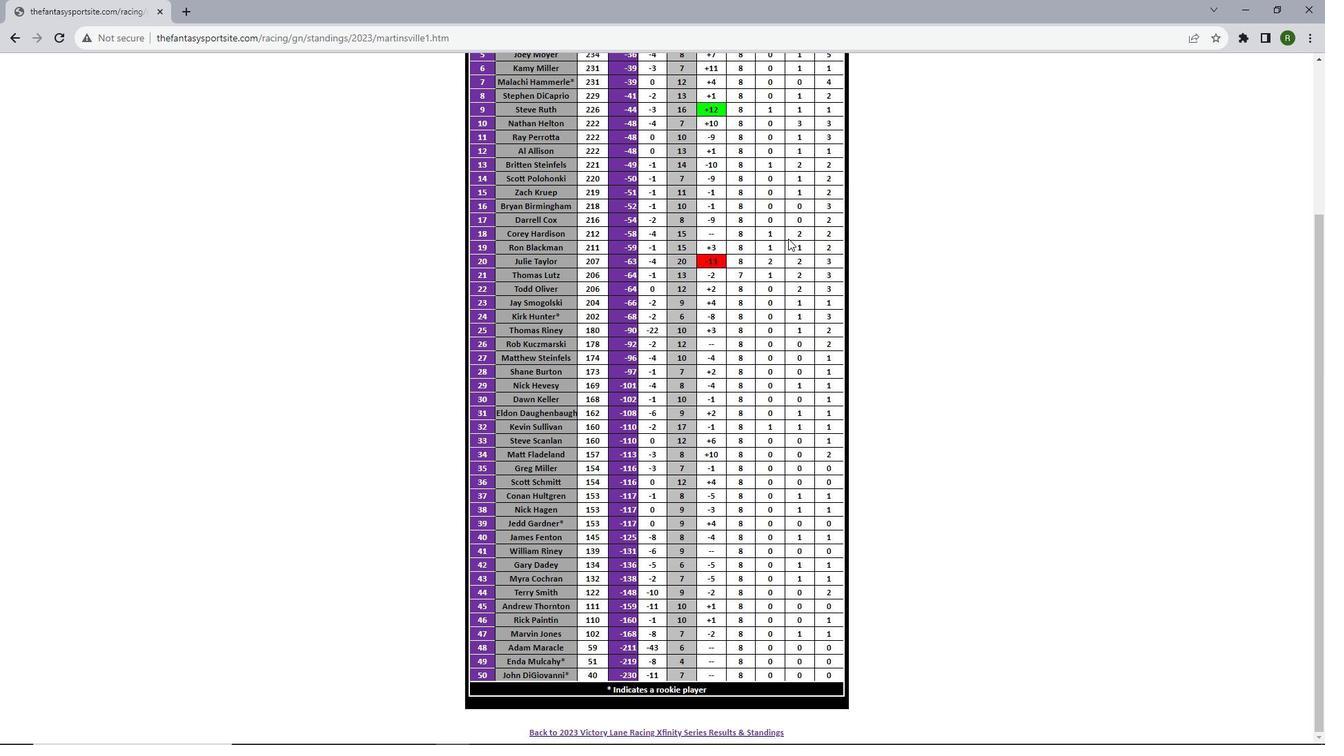 
